 Task: Assign Person0001 as Assignee of Child Issue ChildIssue0001 of Issue Issue0001 in Backlog  in Scrum Project Project0001 in Jira
Action: Mouse moved to (345, 383)
Screenshot: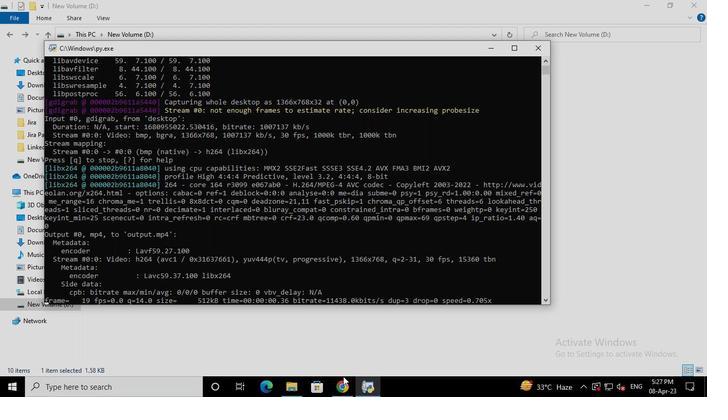 
Action: Mouse pressed left at (345, 383)
Screenshot: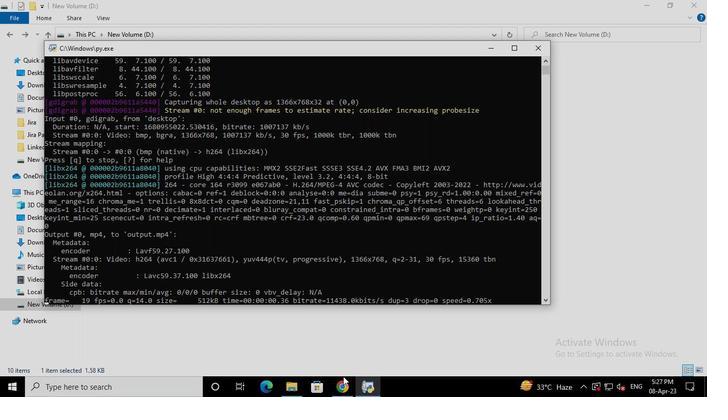 
Action: Mouse moved to (69, 157)
Screenshot: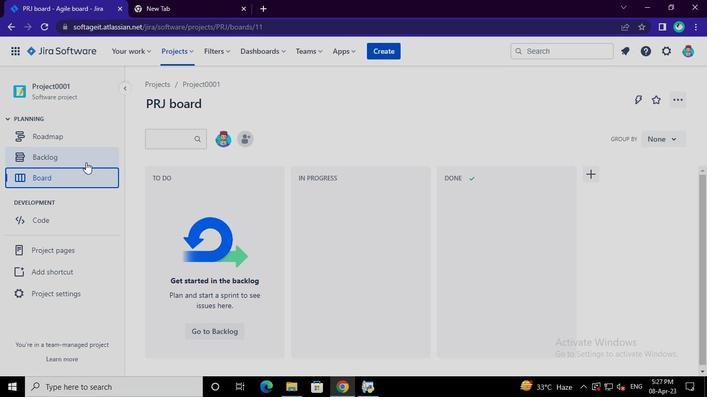 
Action: Mouse pressed left at (69, 157)
Screenshot: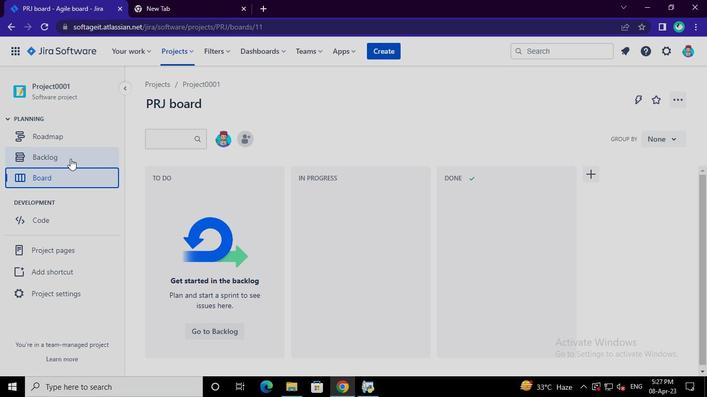 
Action: Mouse moved to (223, 339)
Screenshot: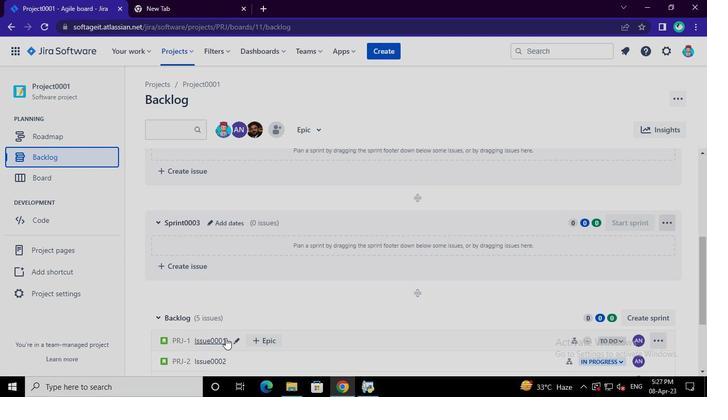 
Action: Mouse pressed left at (223, 339)
Screenshot: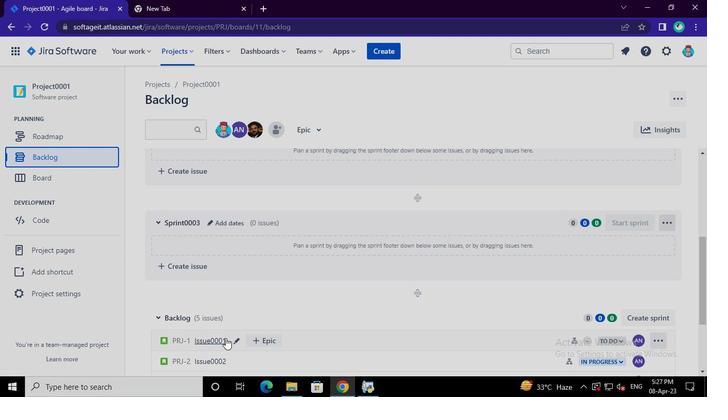 
Action: Mouse moved to (641, 278)
Screenshot: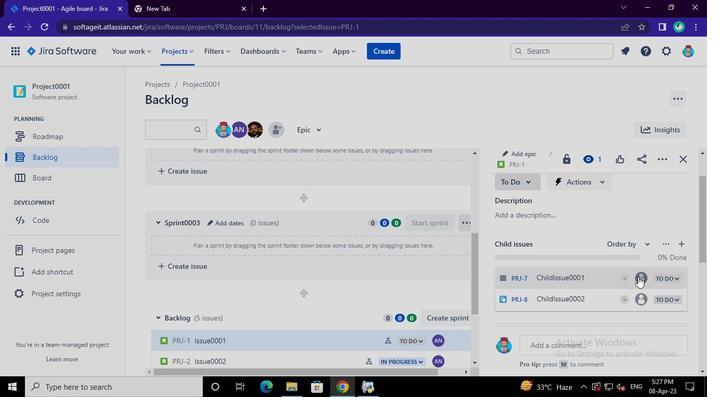 
Action: Mouse pressed left at (641, 278)
Screenshot: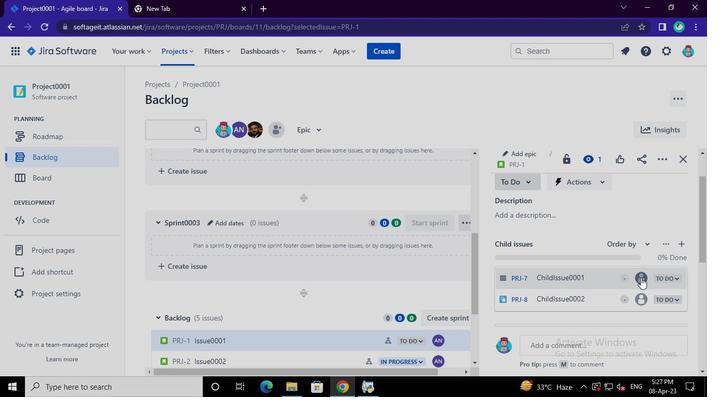 
Action: Mouse moved to (560, 302)
Screenshot: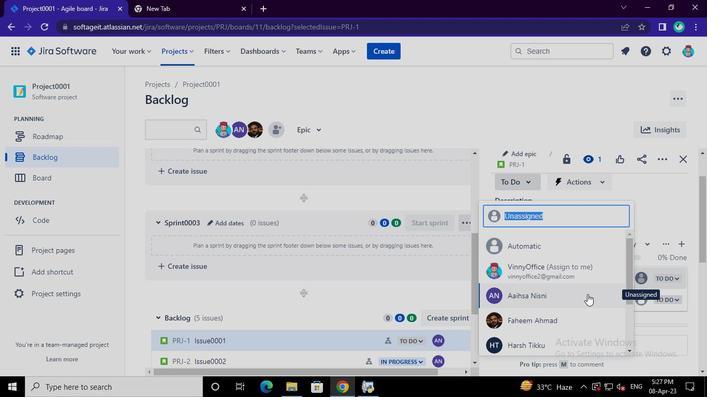 
Action: Mouse pressed left at (560, 302)
Screenshot: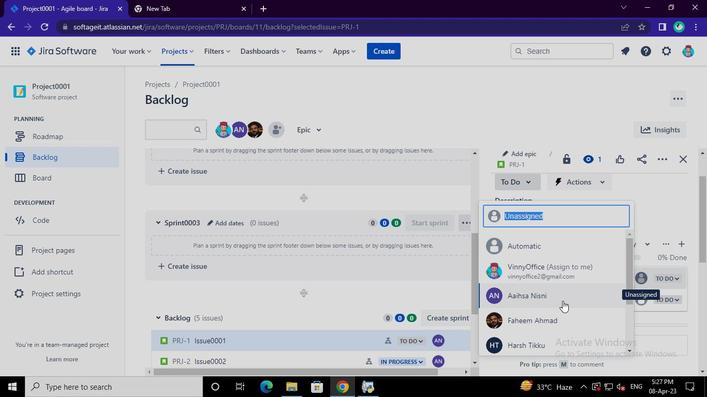 
Action: Mouse moved to (365, 381)
Screenshot: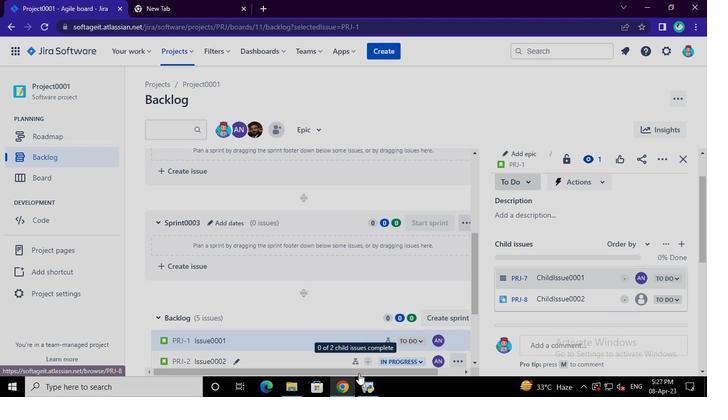 
Action: Mouse pressed left at (365, 381)
Screenshot: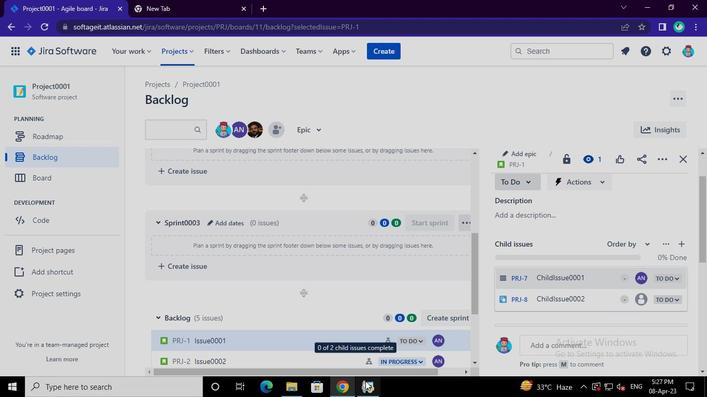 
Action: Mouse moved to (539, 48)
Screenshot: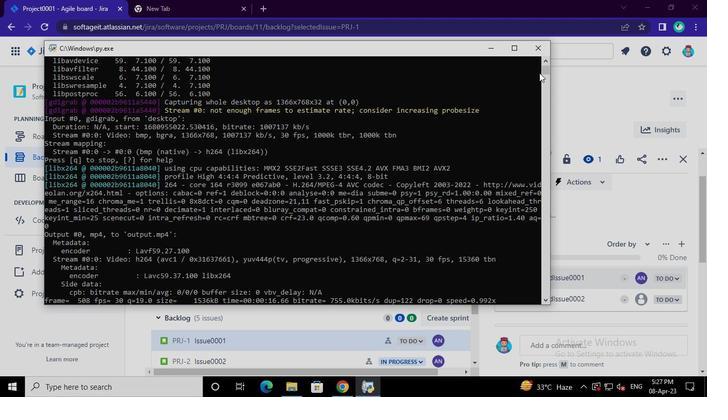 
Action: Mouse pressed left at (539, 48)
Screenshot: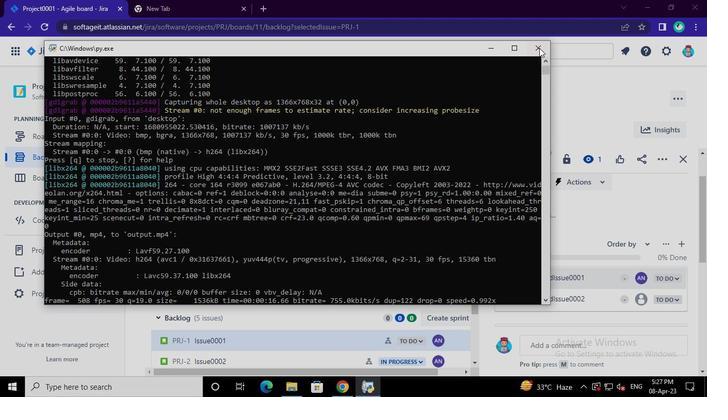 
Action: Mouse moved to (536, 48)
Screenshot: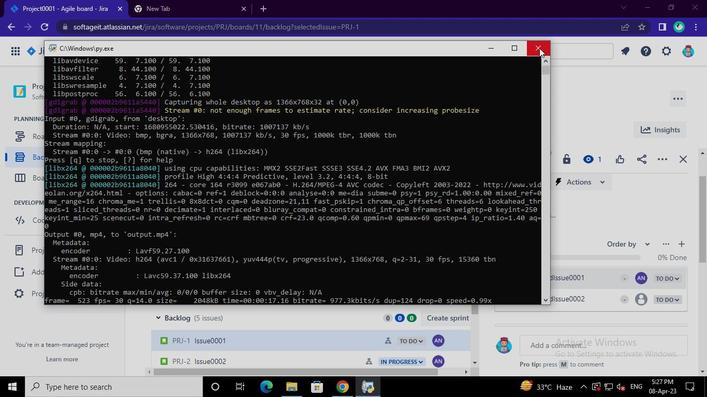 
